 Task: Add Country Life Coenzyme B Complex Advanced to the cart.
Action: Mouse pressed left at (42, 90)
Screenshot: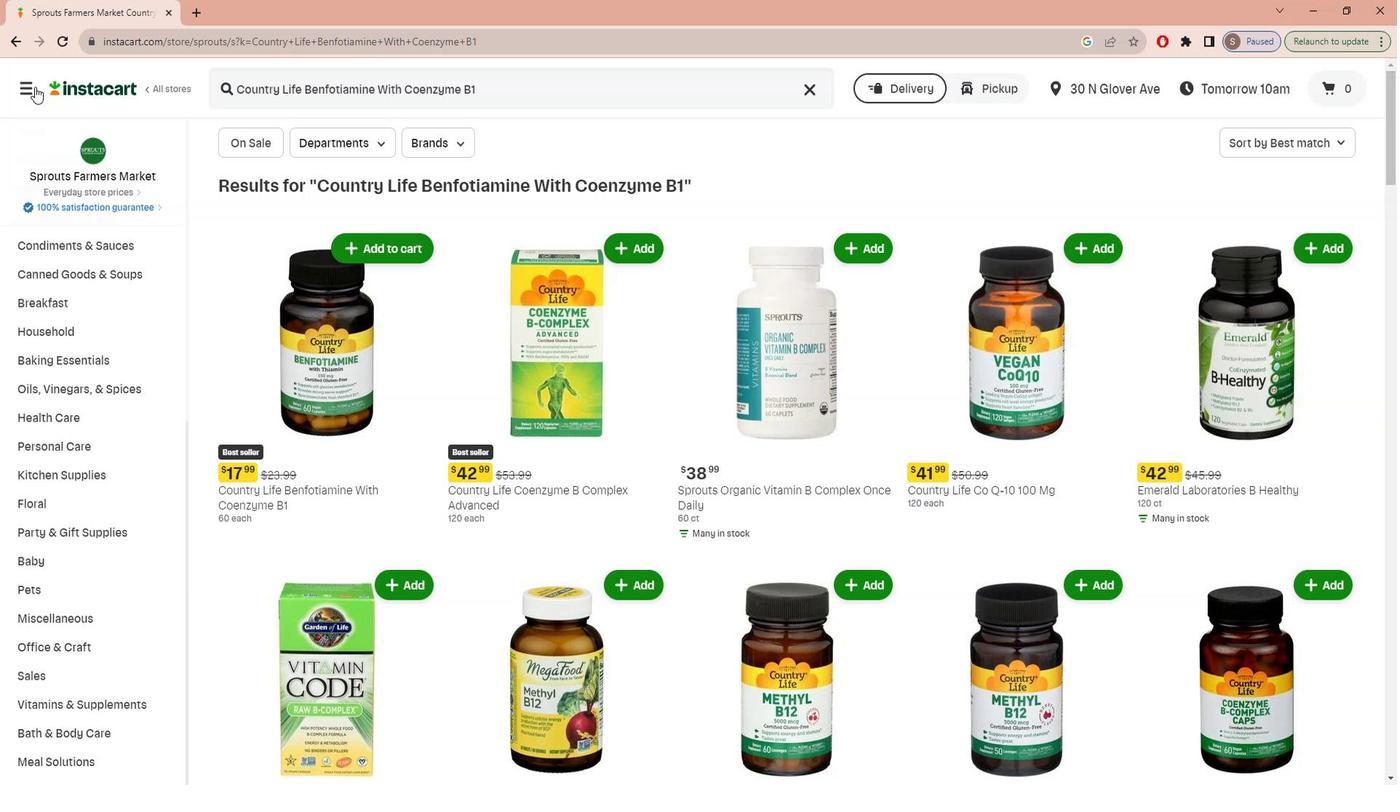 
Action: Mouse moved to (53, 181)
Screenshot: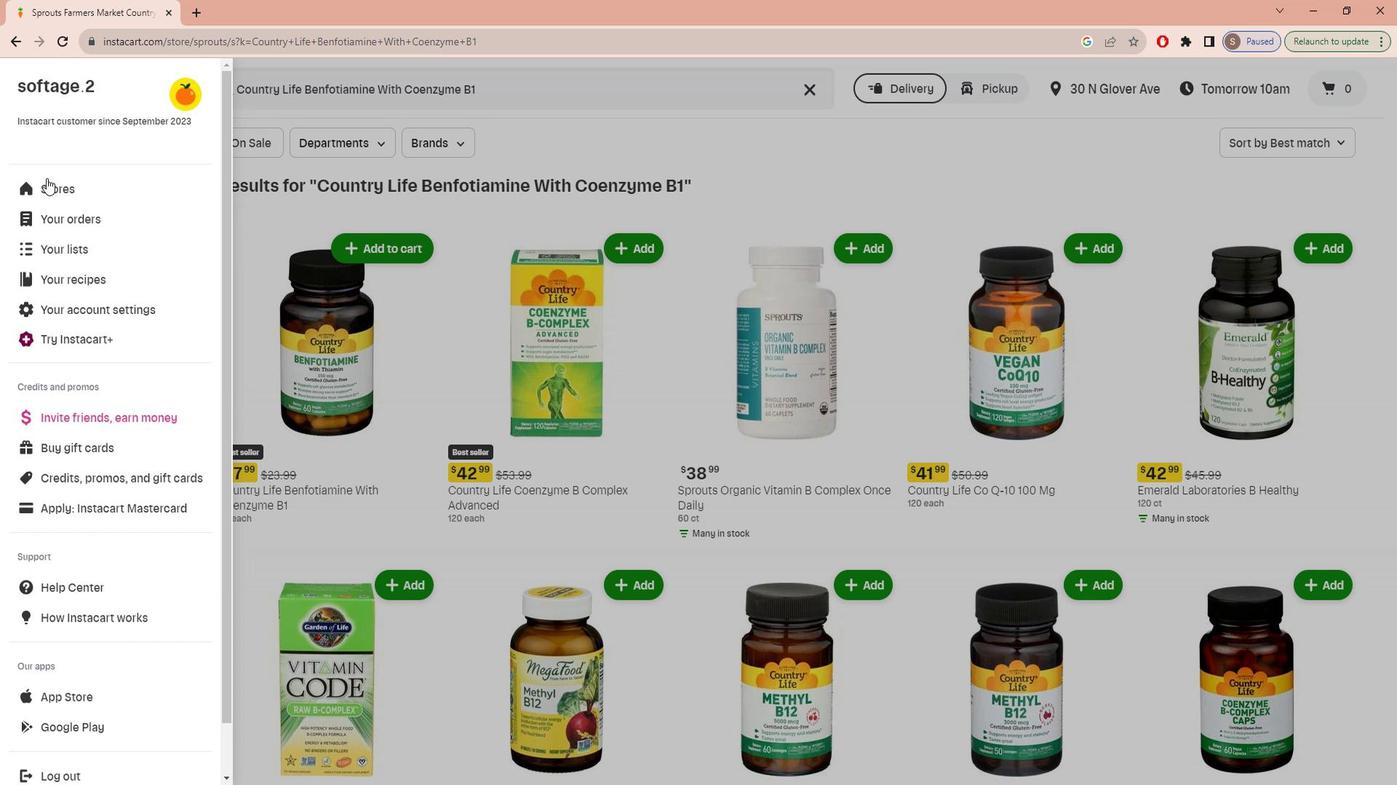 
Action: Mouse pressed left at (53, 181)
Screenshot: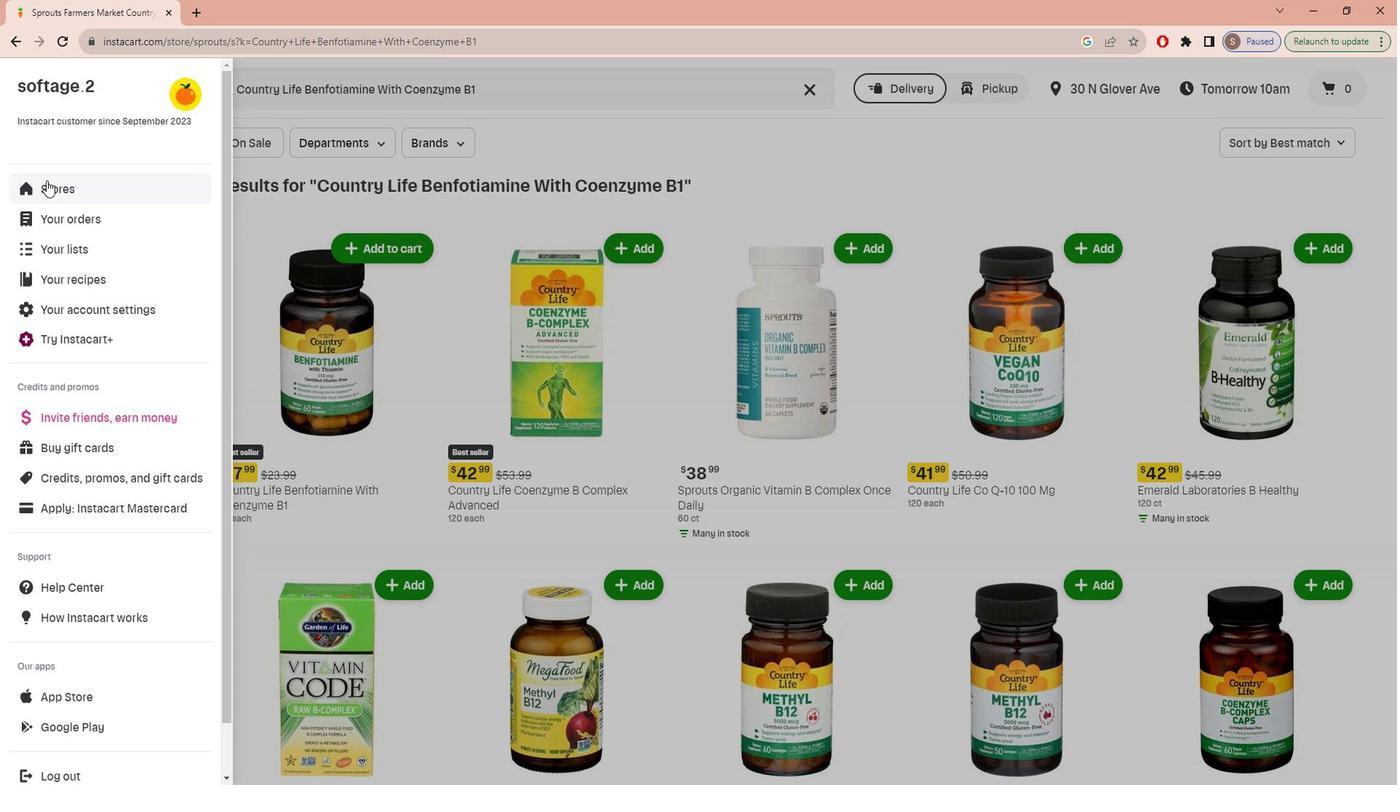 
Action: Mouse moved to (328, 156)
Screenshot: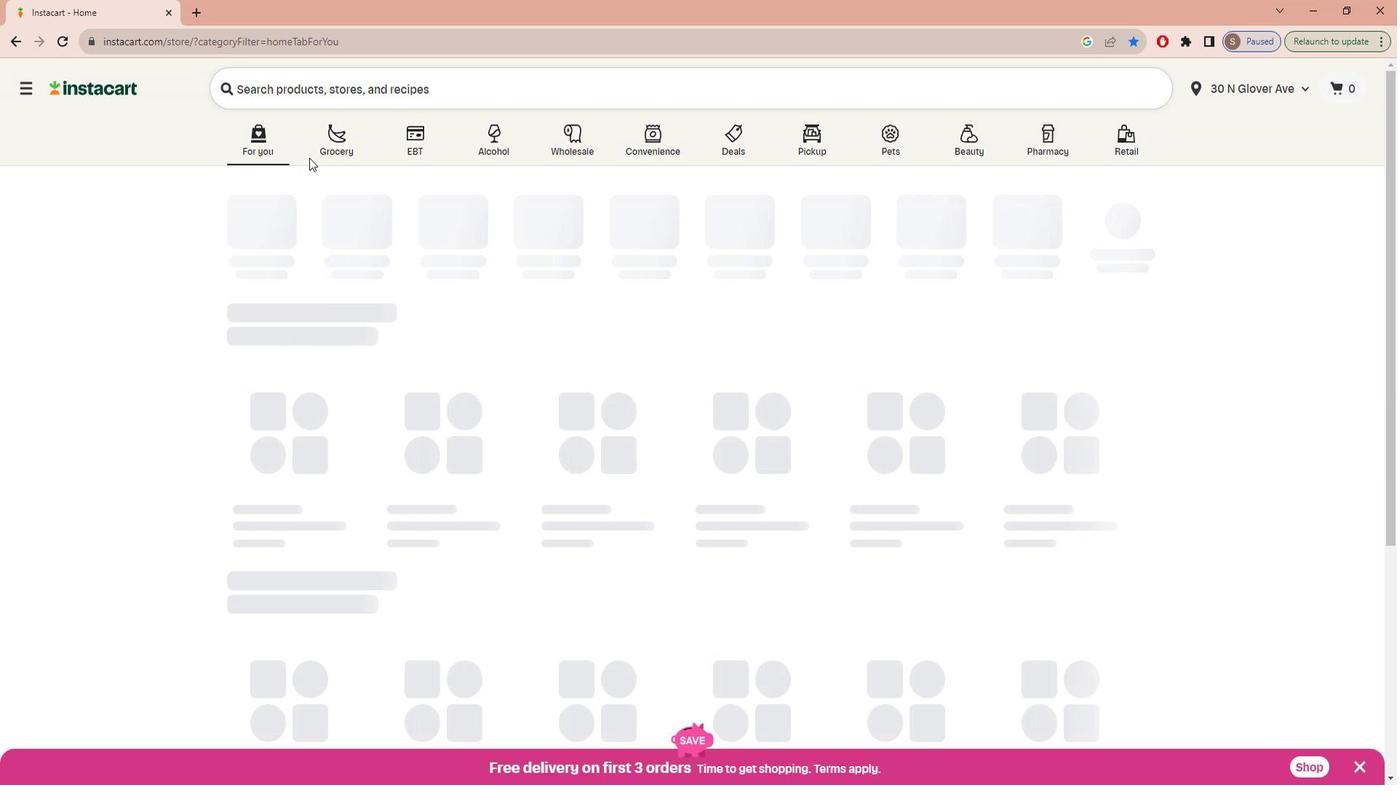 
Action: Mouse pressed left at (328, 156)
Screenshot: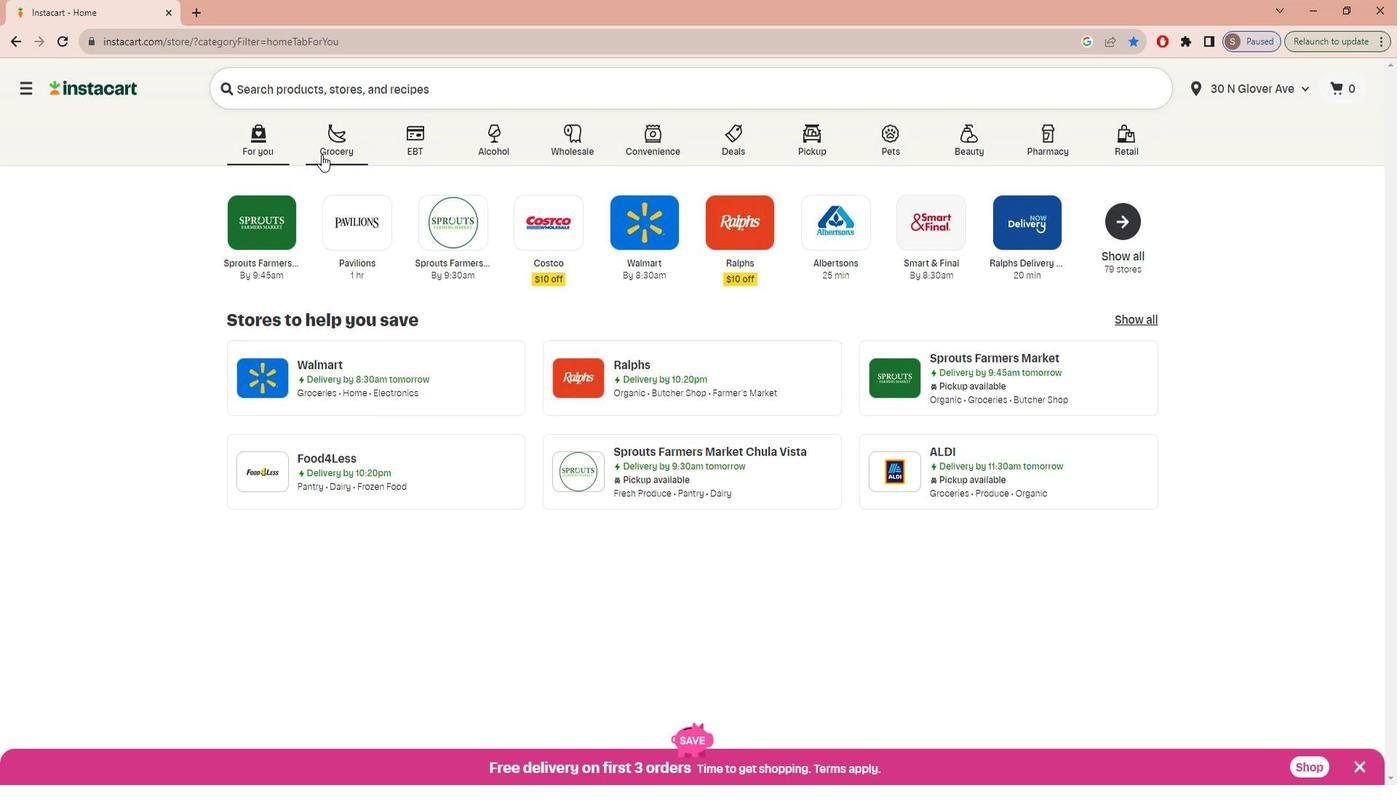 
Action: Mouse moved to (336, 417)
Screenshot: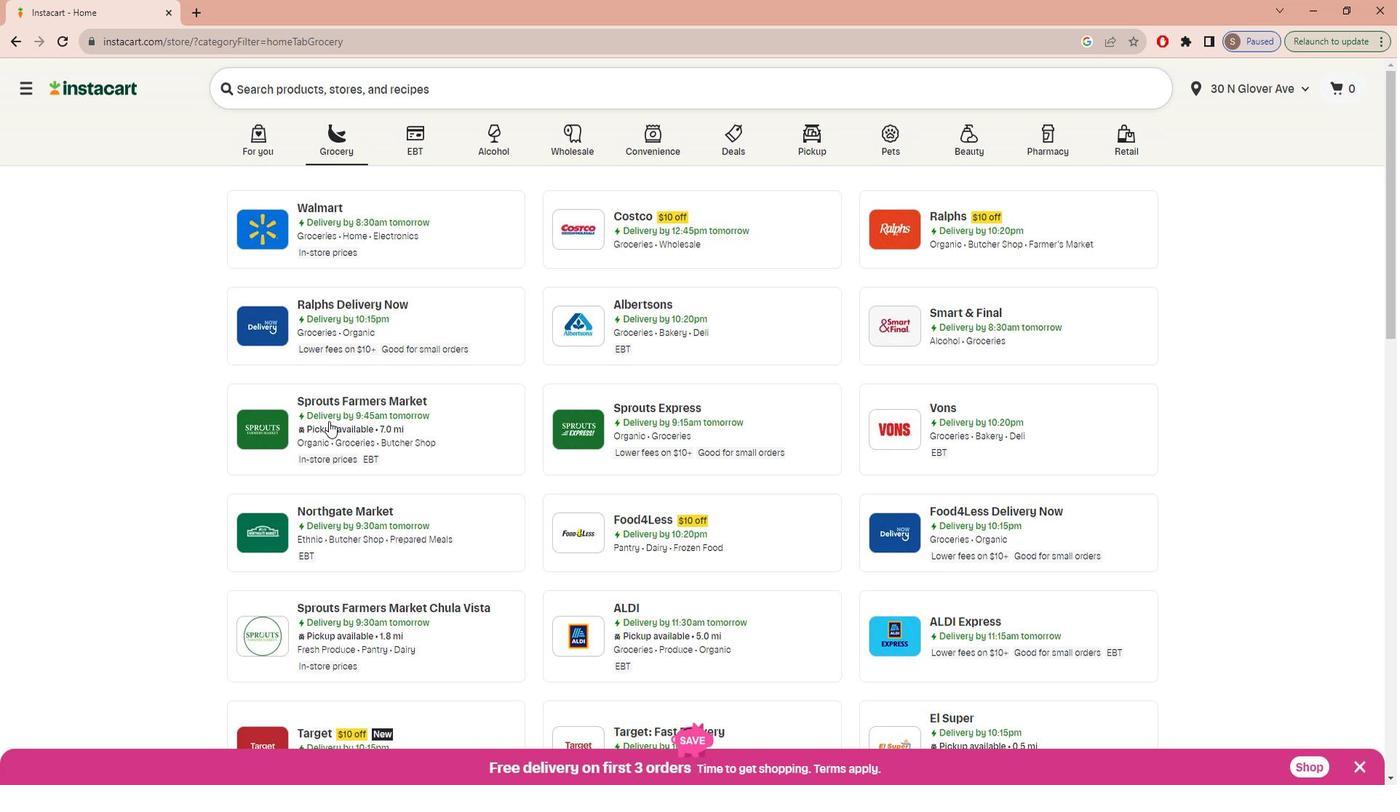 
Action: Mouse pressed left at (336, 417)
Screenshot: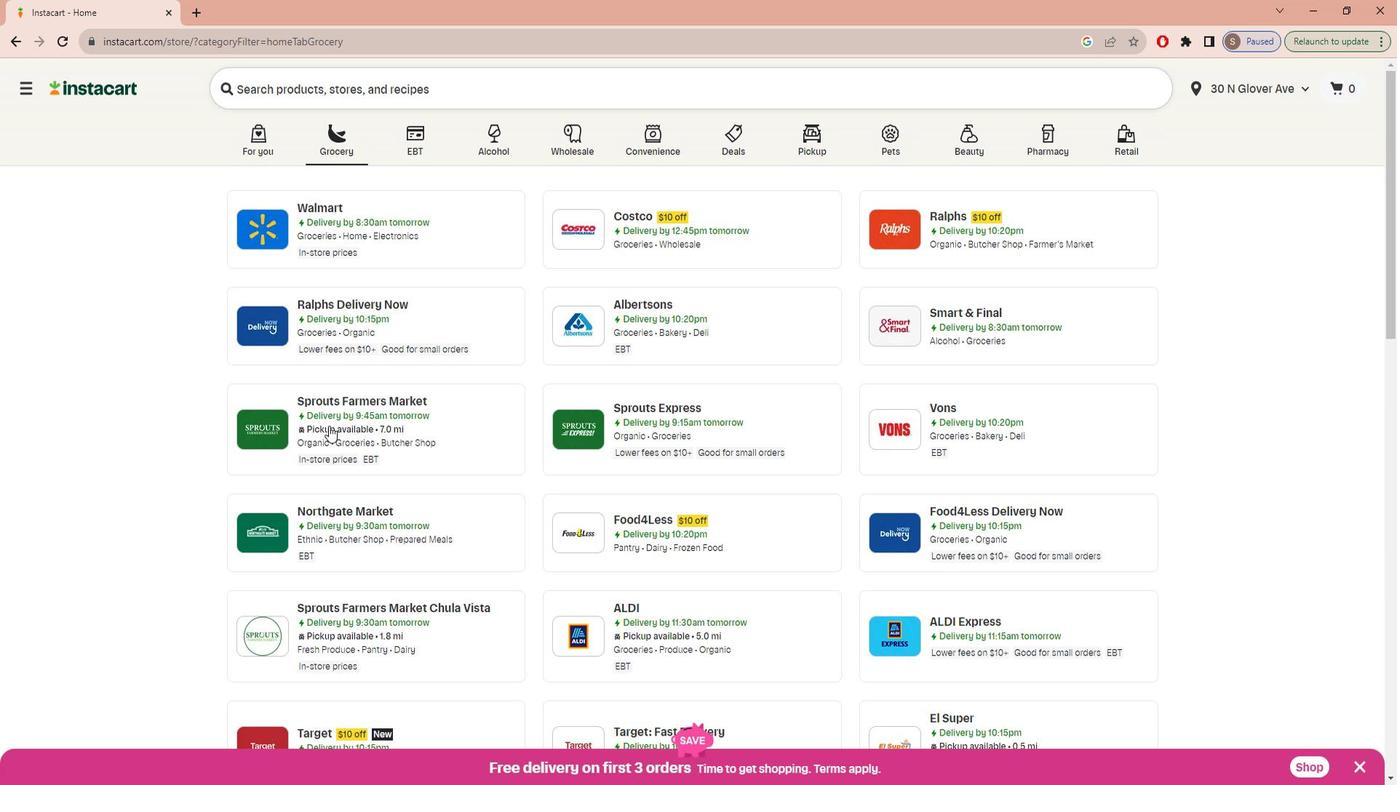 
Action: Mouse moved to (126, 534)
Screenshot: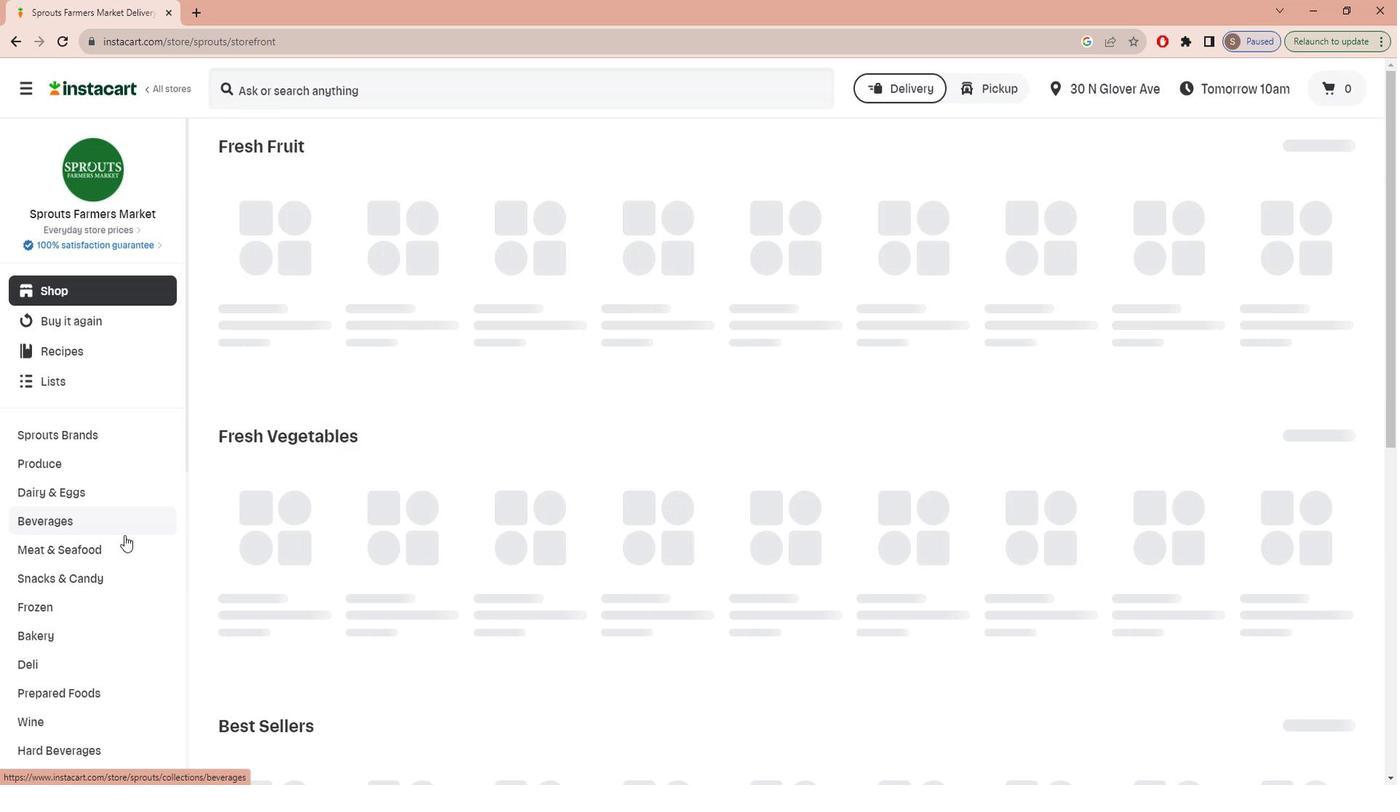 
Action: Mouse scrolled (126, 533) with delta (0, 0)
Screenshot: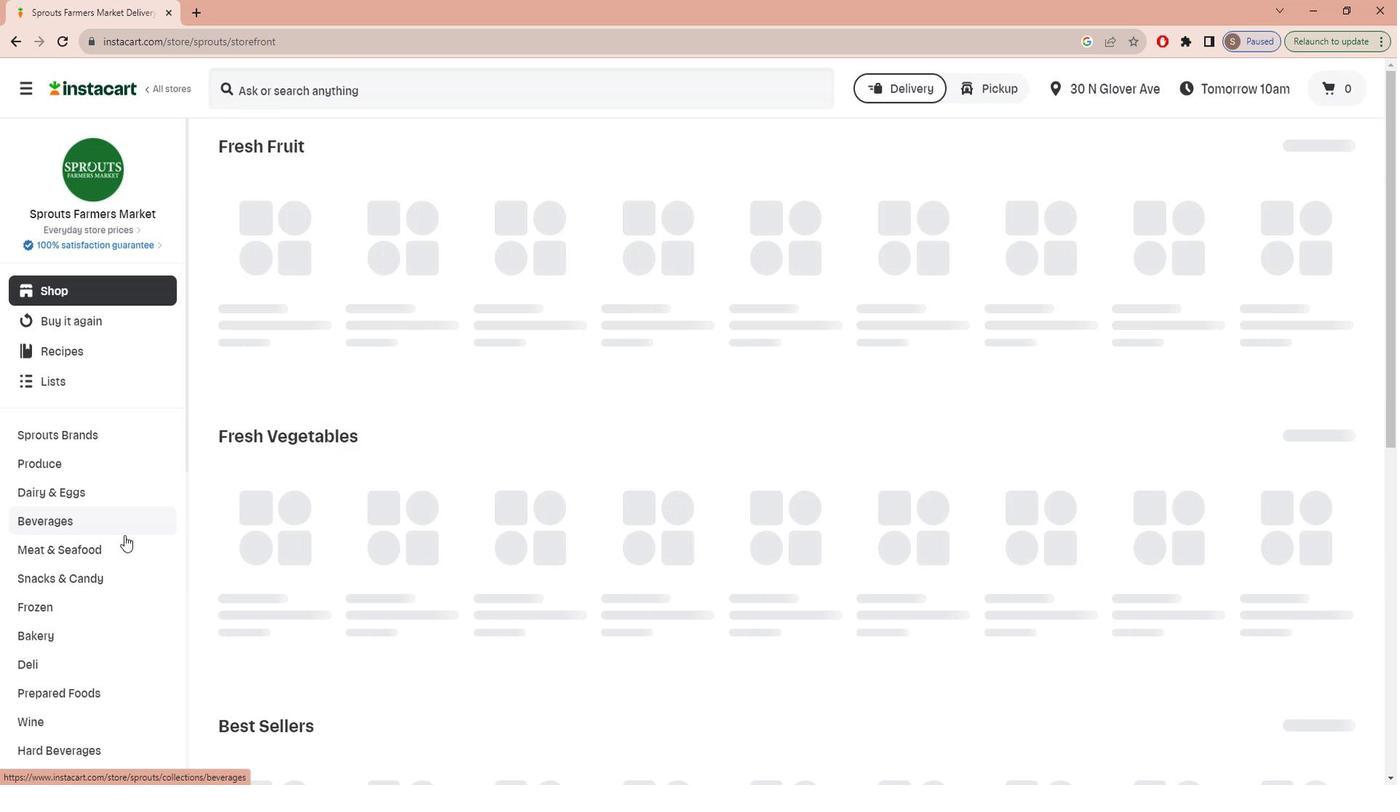 
Action: Mouse moved to (125, 537)
Screenshot: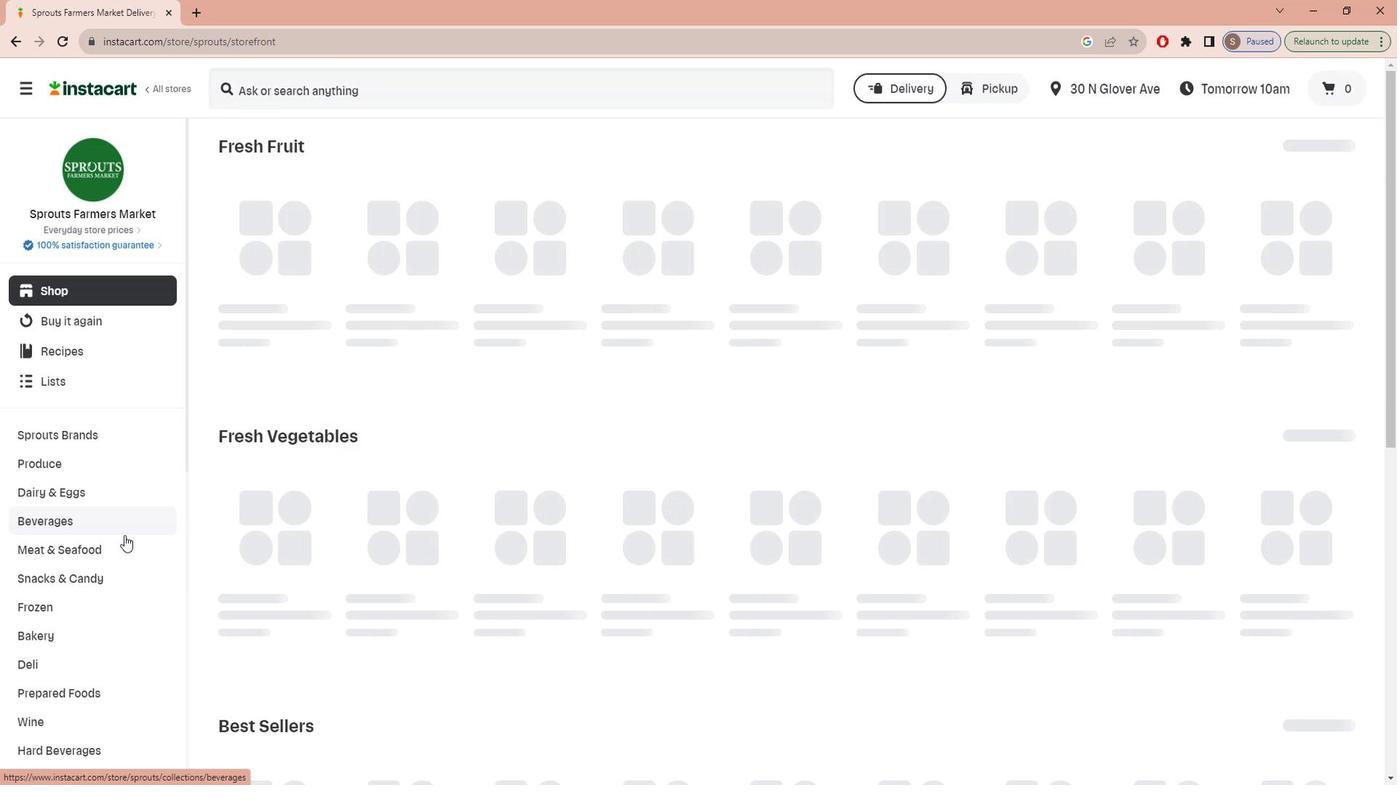 
Action: Mouse scrolled (125, 536) with delta (0, 0)
Screenshot: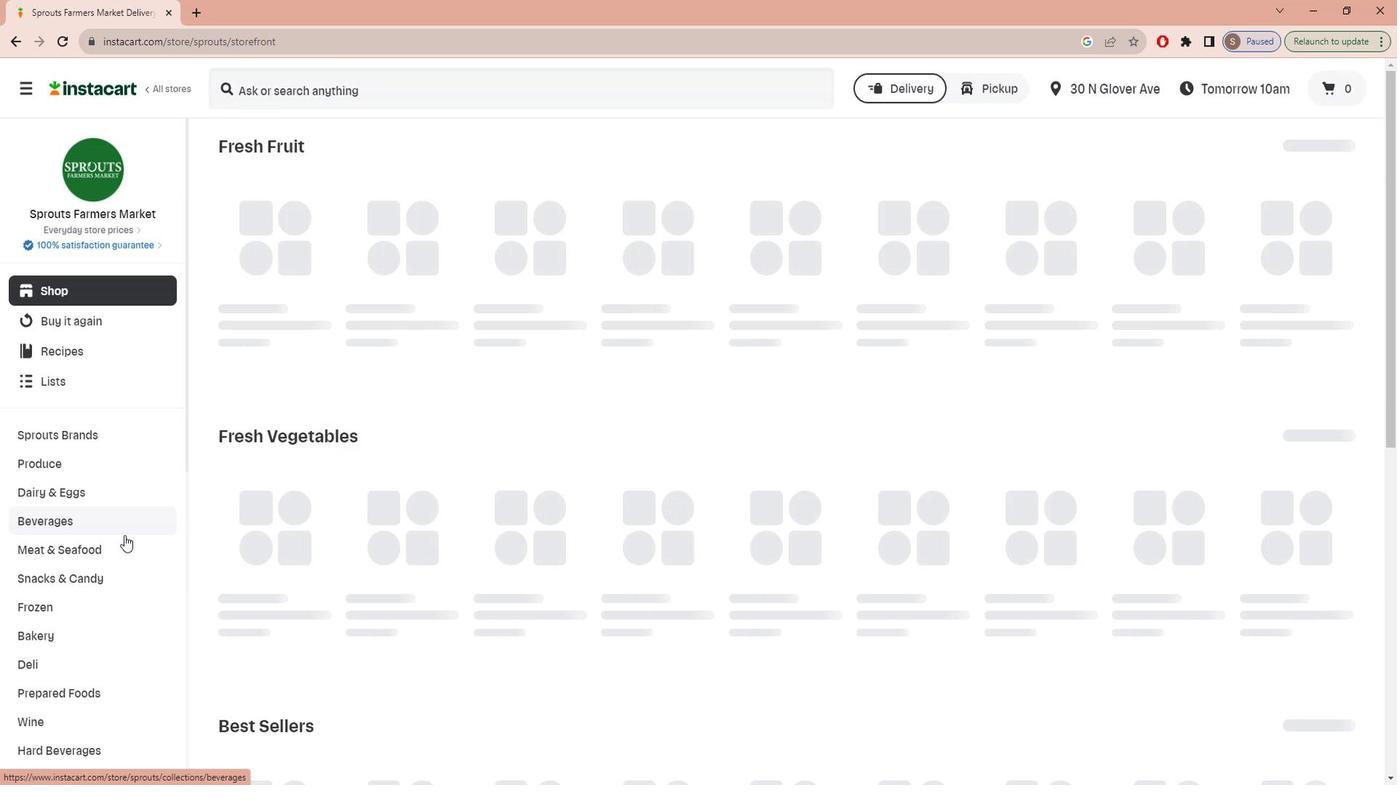 
Action: Mouse moved to (123, 538)
Screenshot: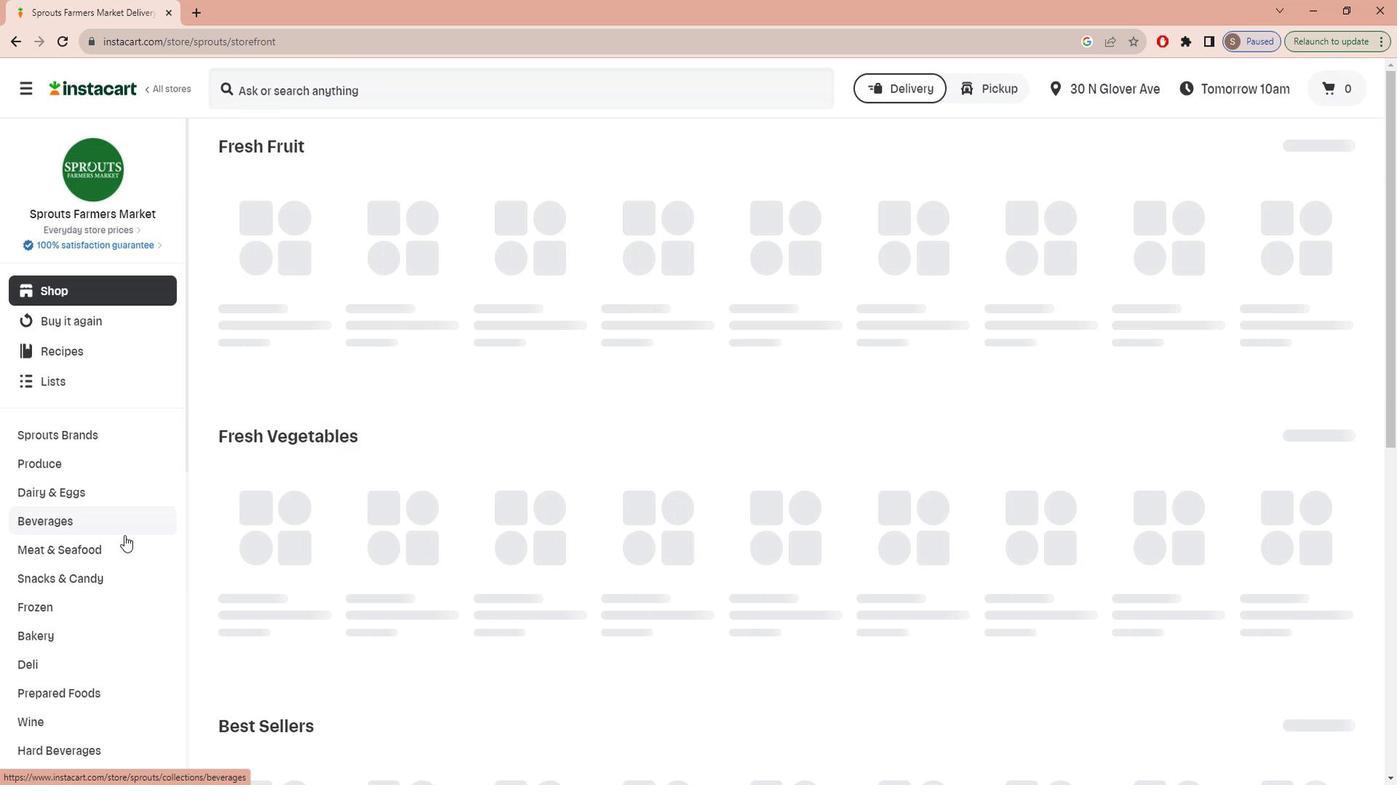 
Action: Mouse scrolled (123, 537) with delta (0, 0)
Screenshot: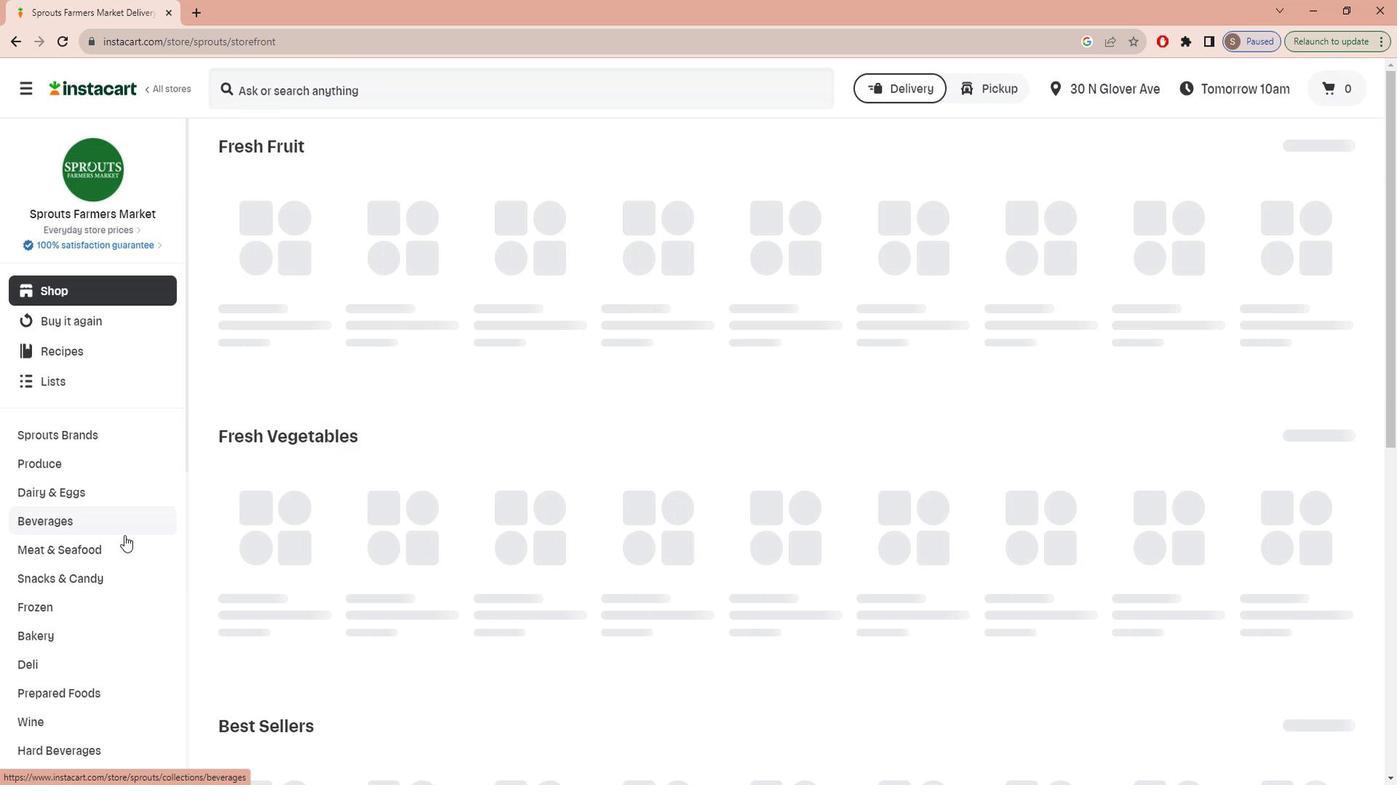 
Action: Mouse moved to (122, 539)
Screenshot: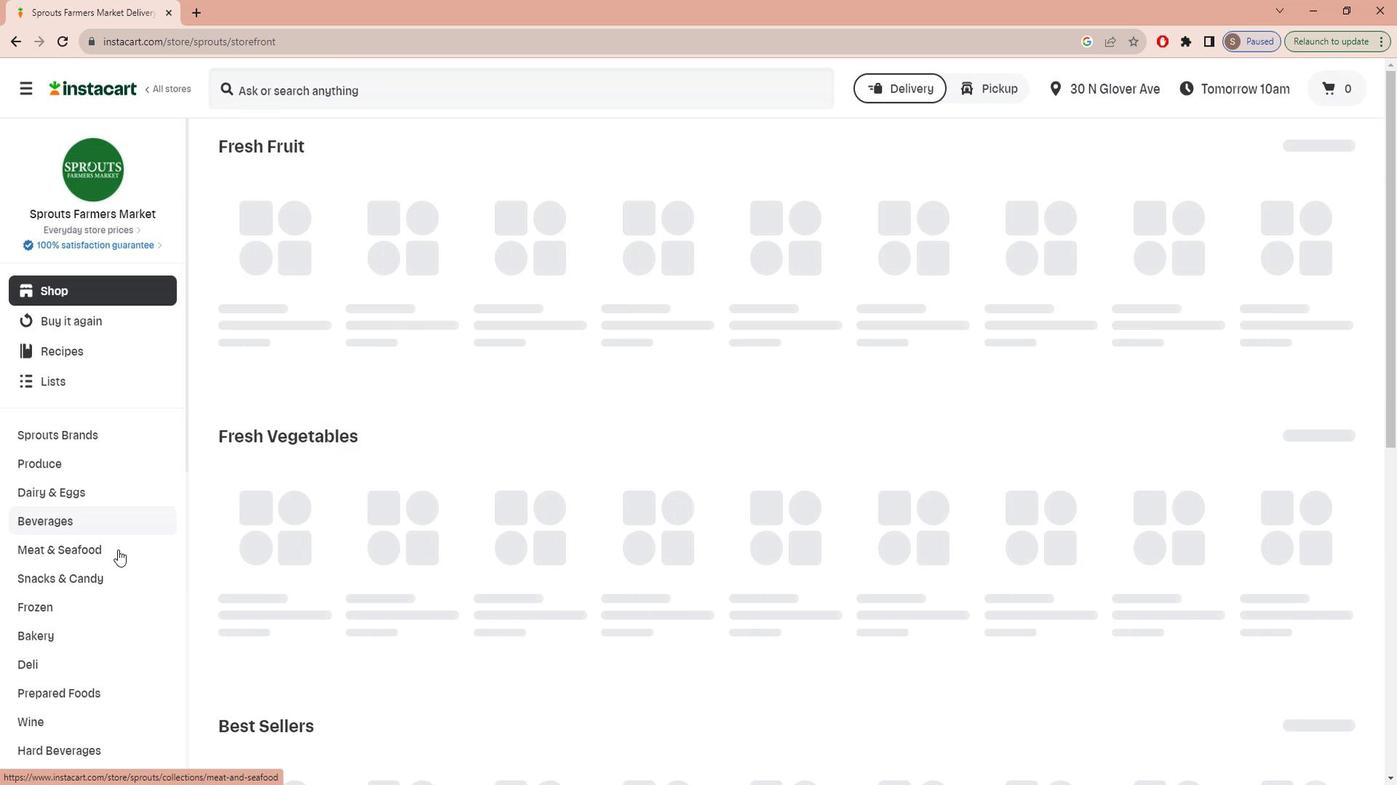 
Action: Mouse scrolled (122, 539) with delta (0, 0)
Screenshot: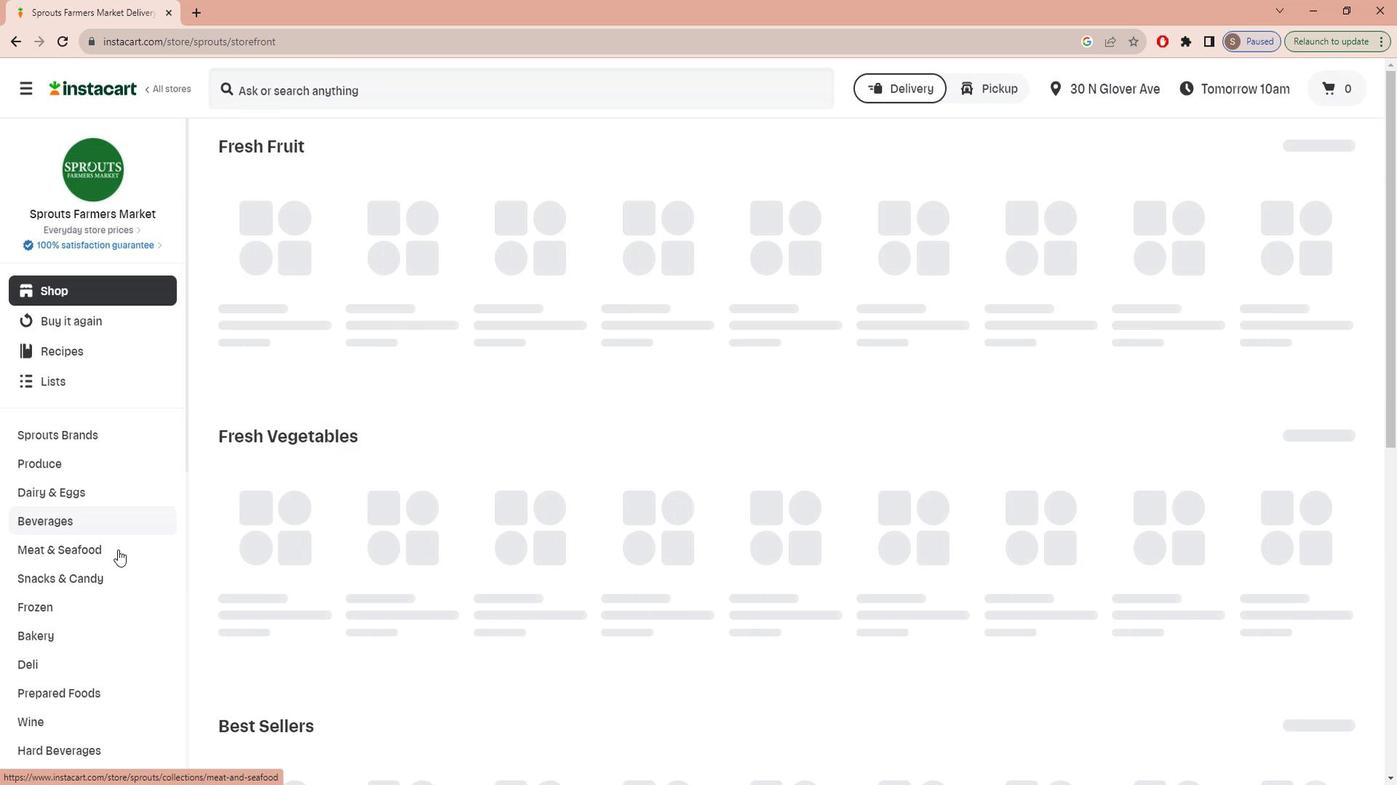 
Action: Mouse scrolled (122, 539) with delta (0, 0)
Screenshot: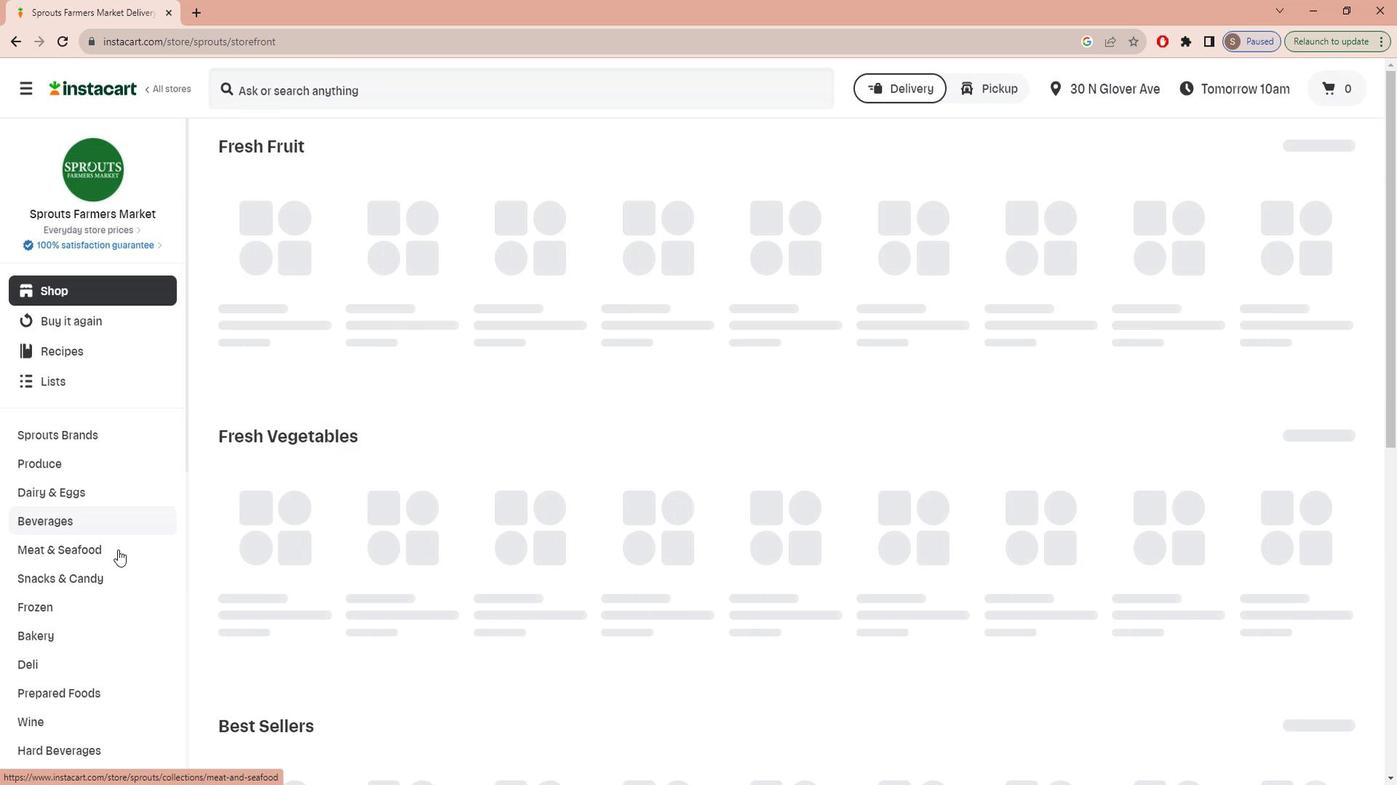
Action: Mouse scrolled (122, 539) with delta (0, 0)
Screenshot: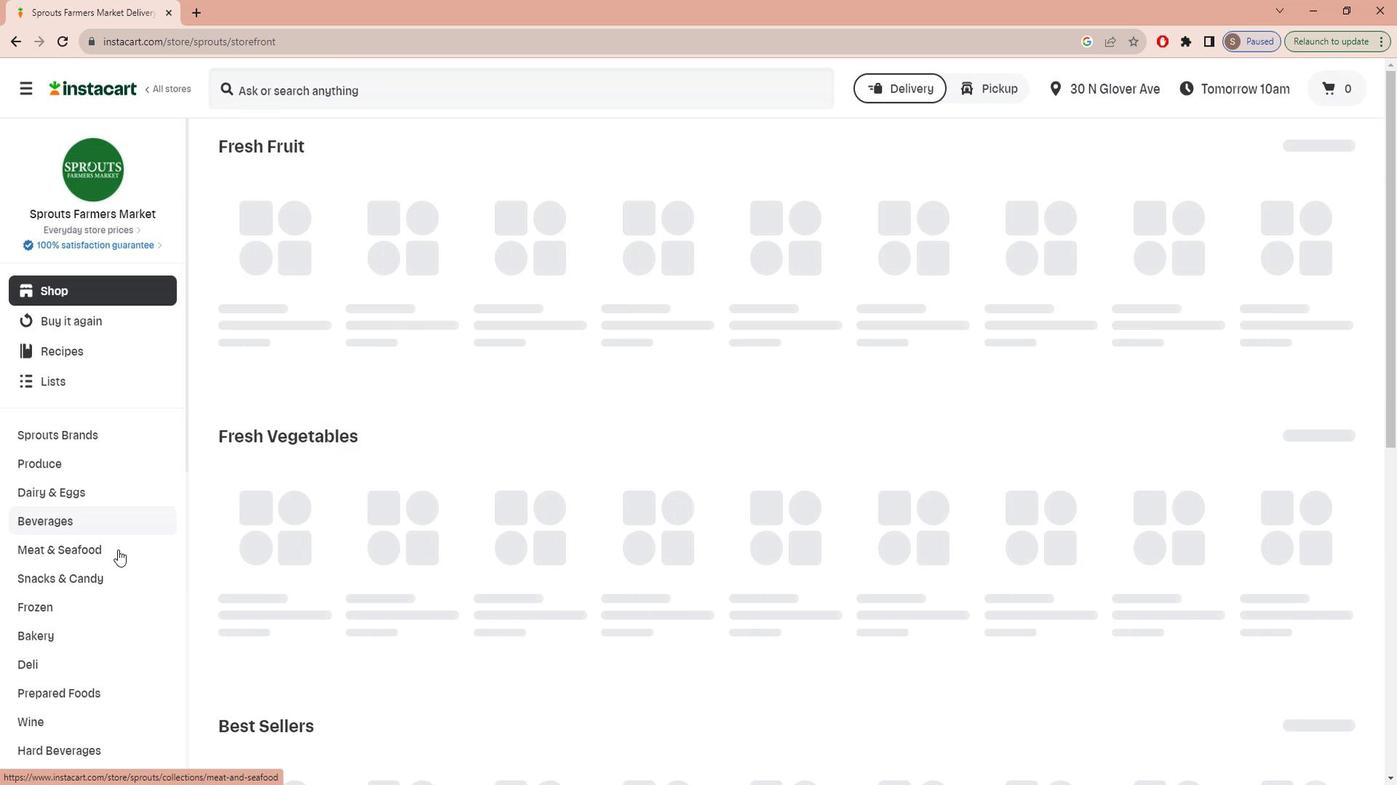 
Action: Mouse scrolled (122, 539) with delta (0, 0)
Screenshot: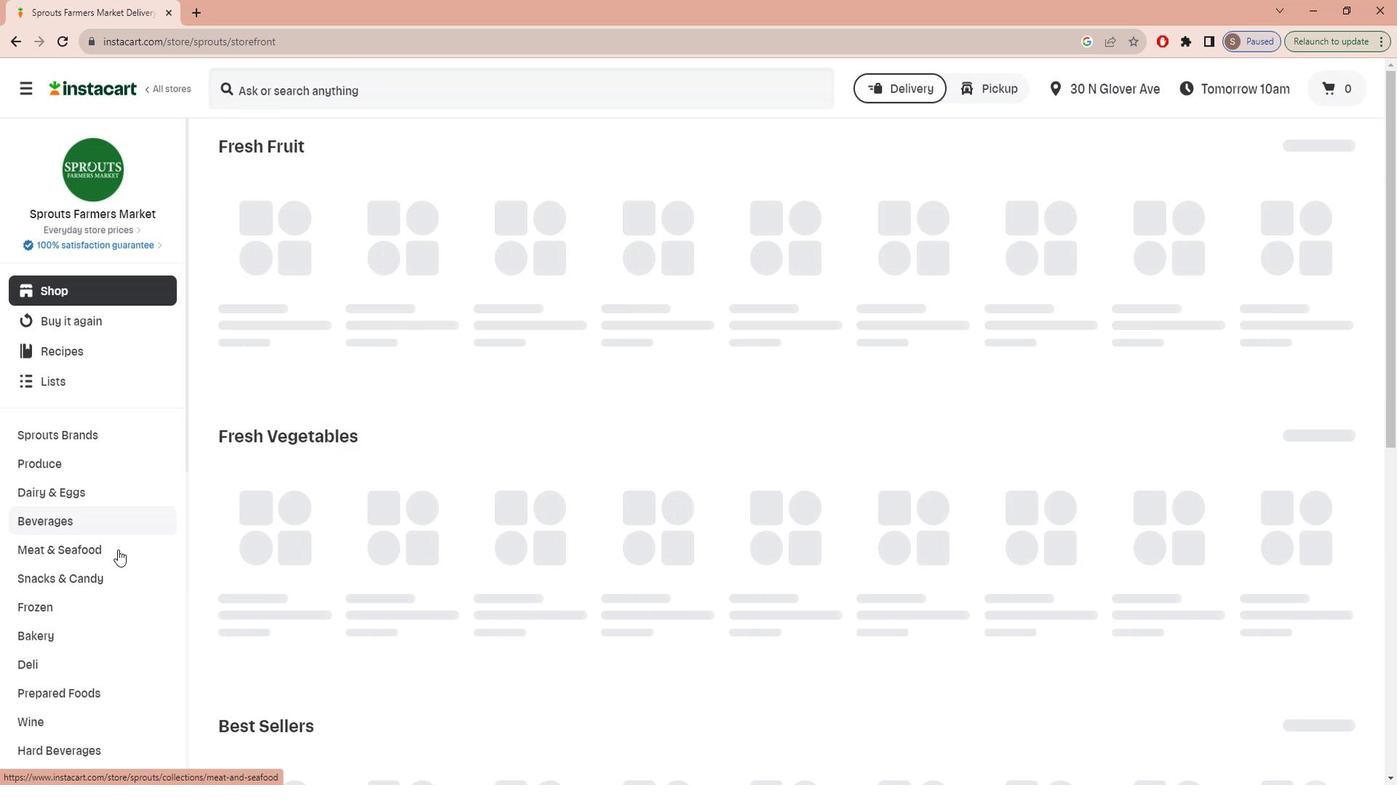 
Action: Mouse scrolled (122, 539) with delta (0, 0)
Screenshot: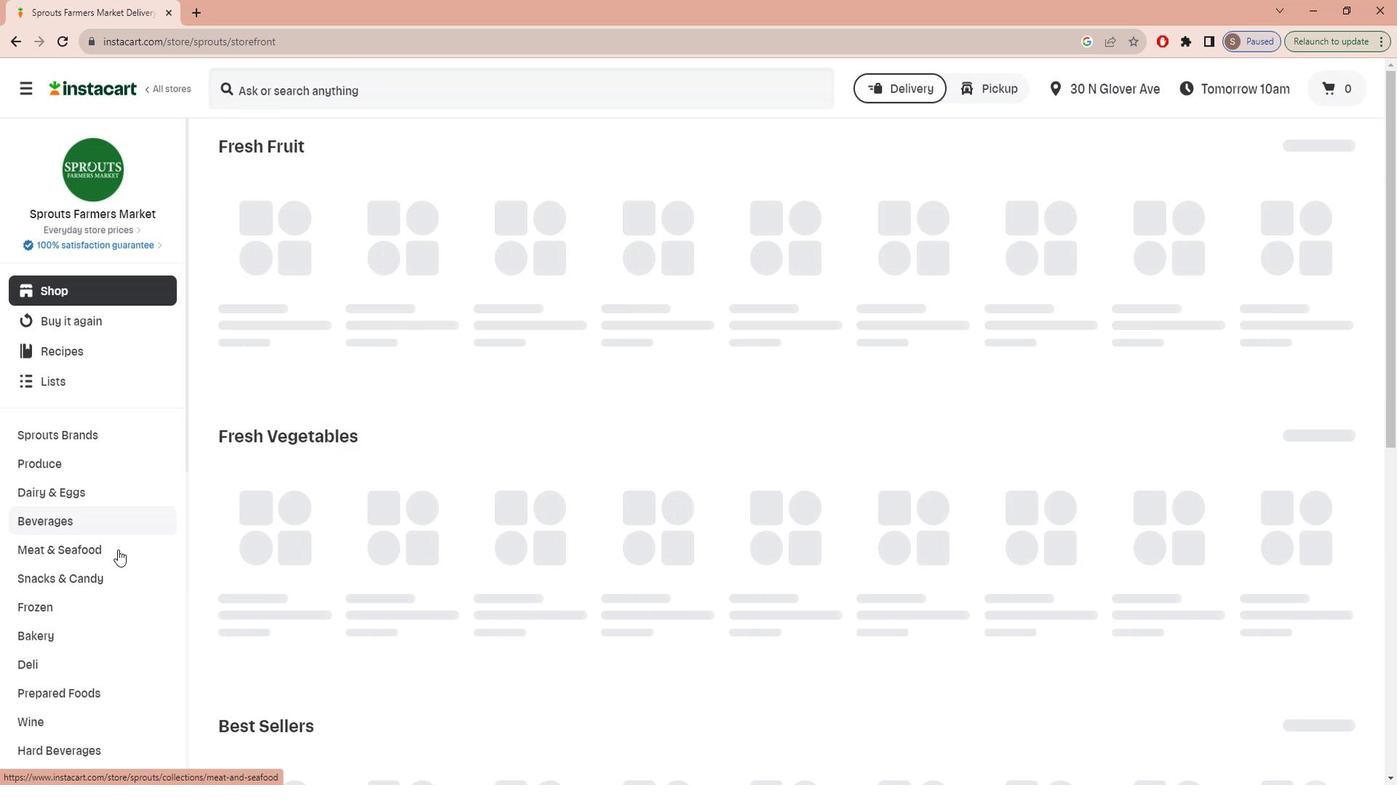 
Action: Mouse moved to (104, 683)
Screenshot: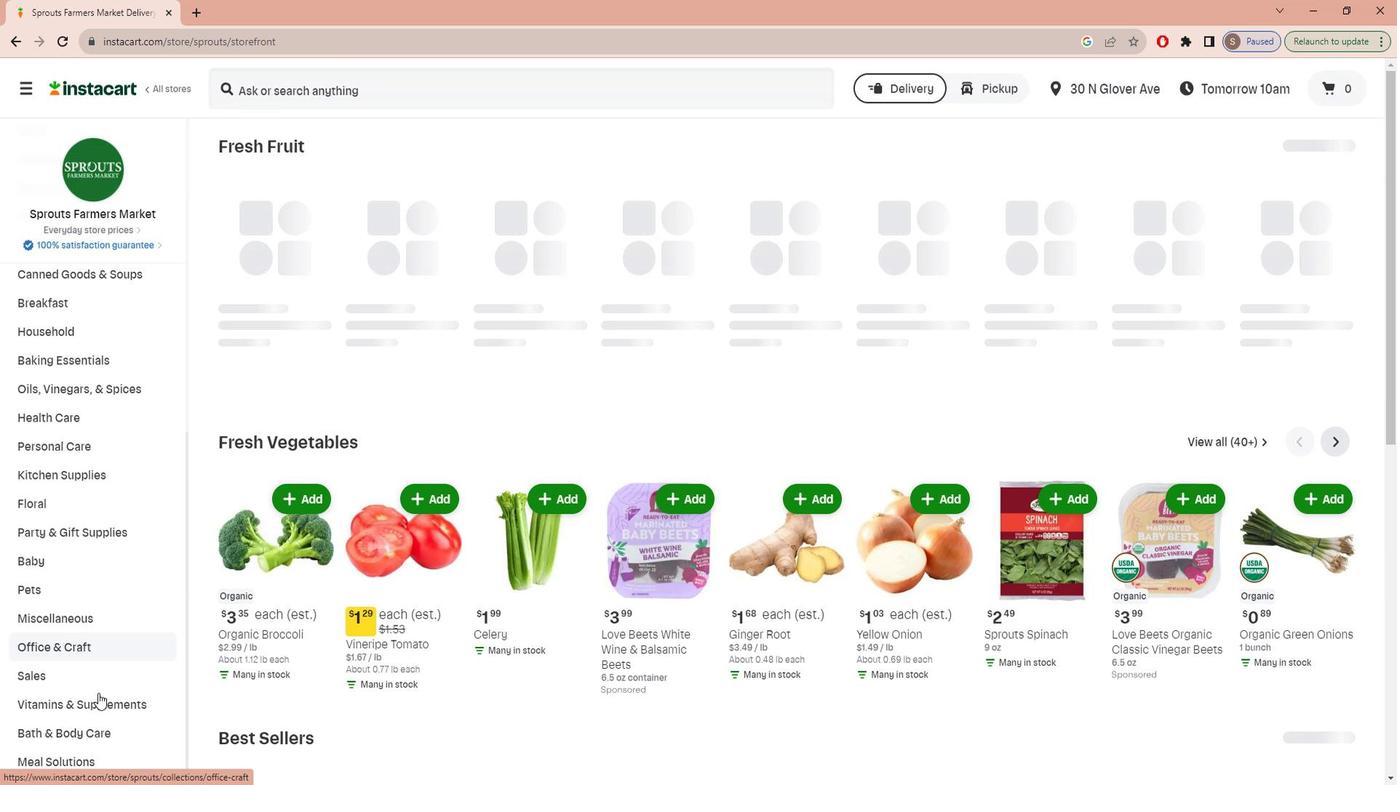 
Action: Mouse pressed left at (104, 683)
Screenshot: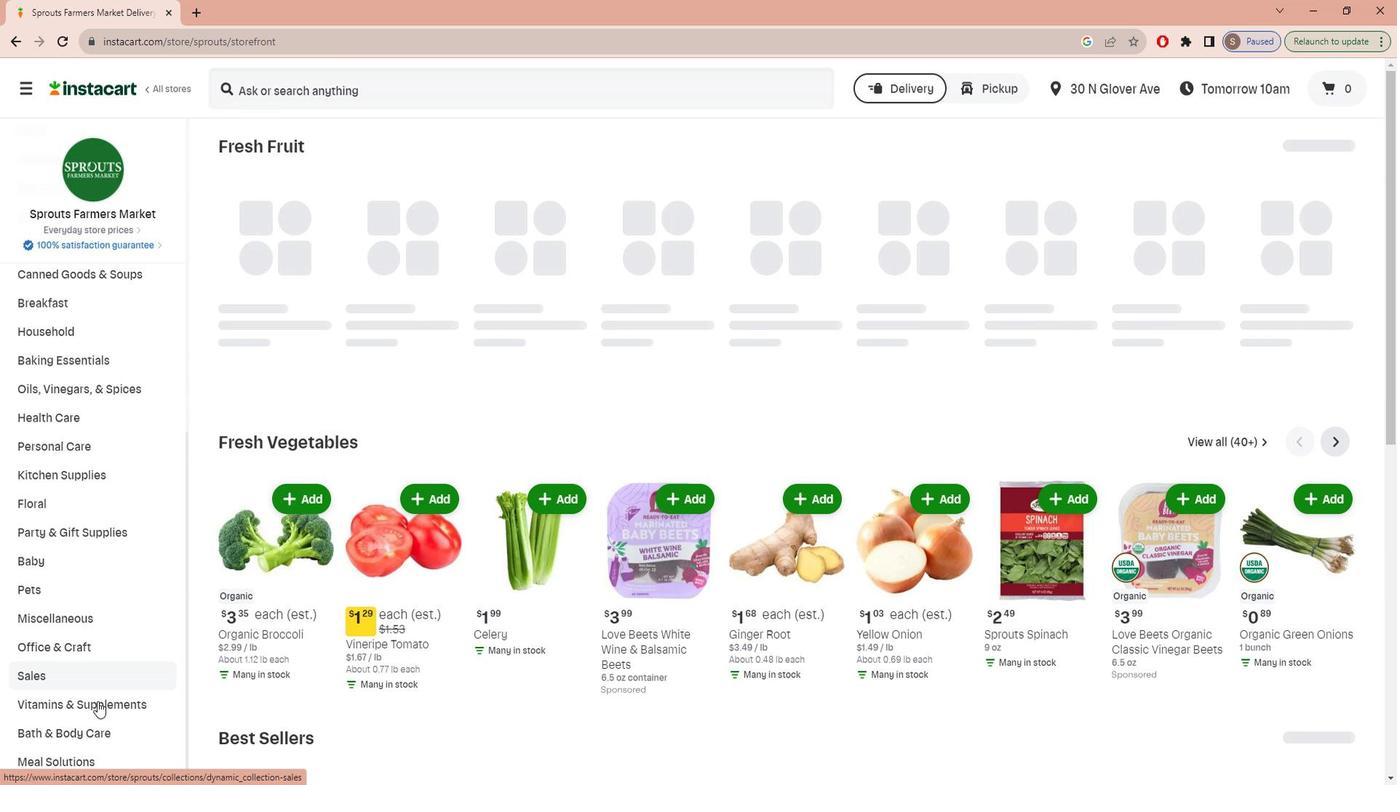 
Action: Mouse moved to (1352, 184)
Screenshot: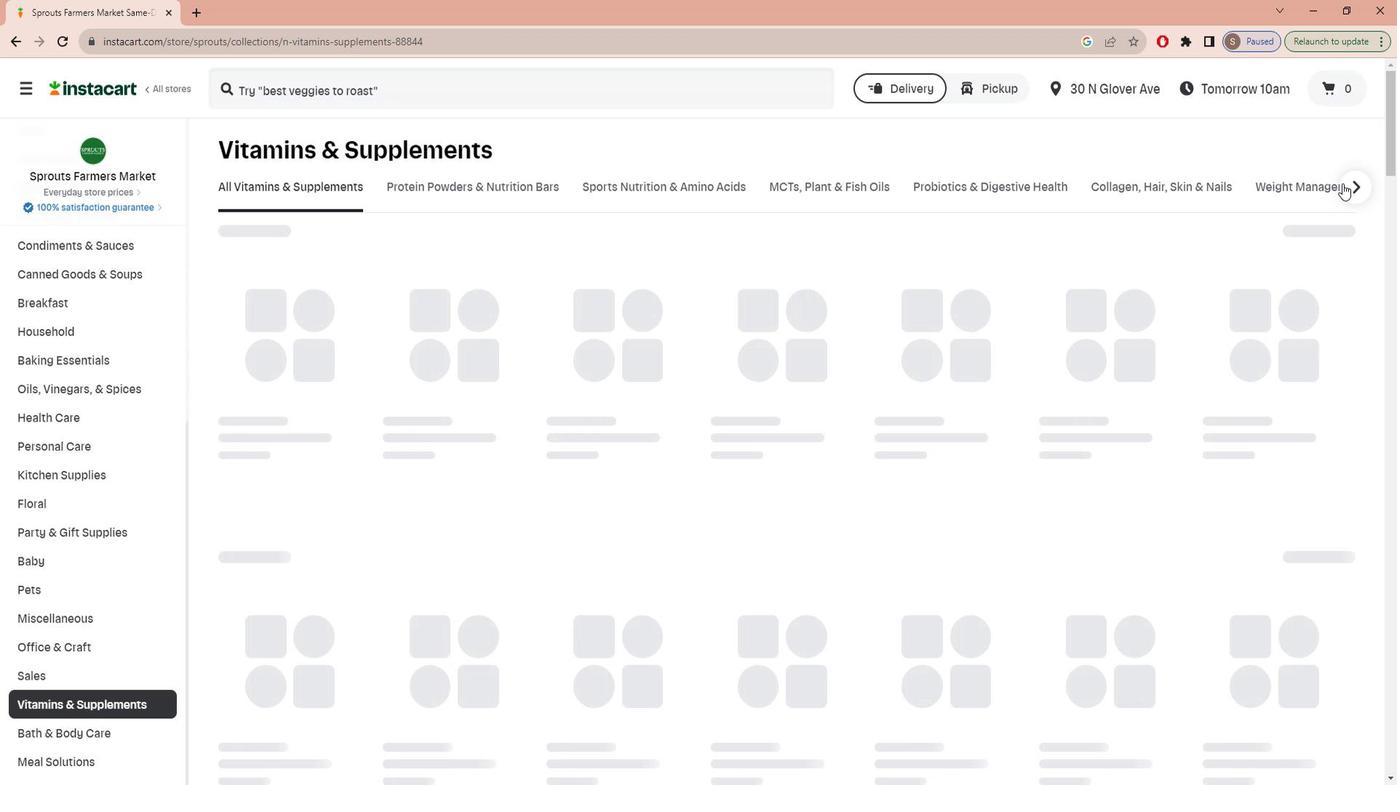 
Action: Mouse pressed left at (1352, 184)
Screenshot: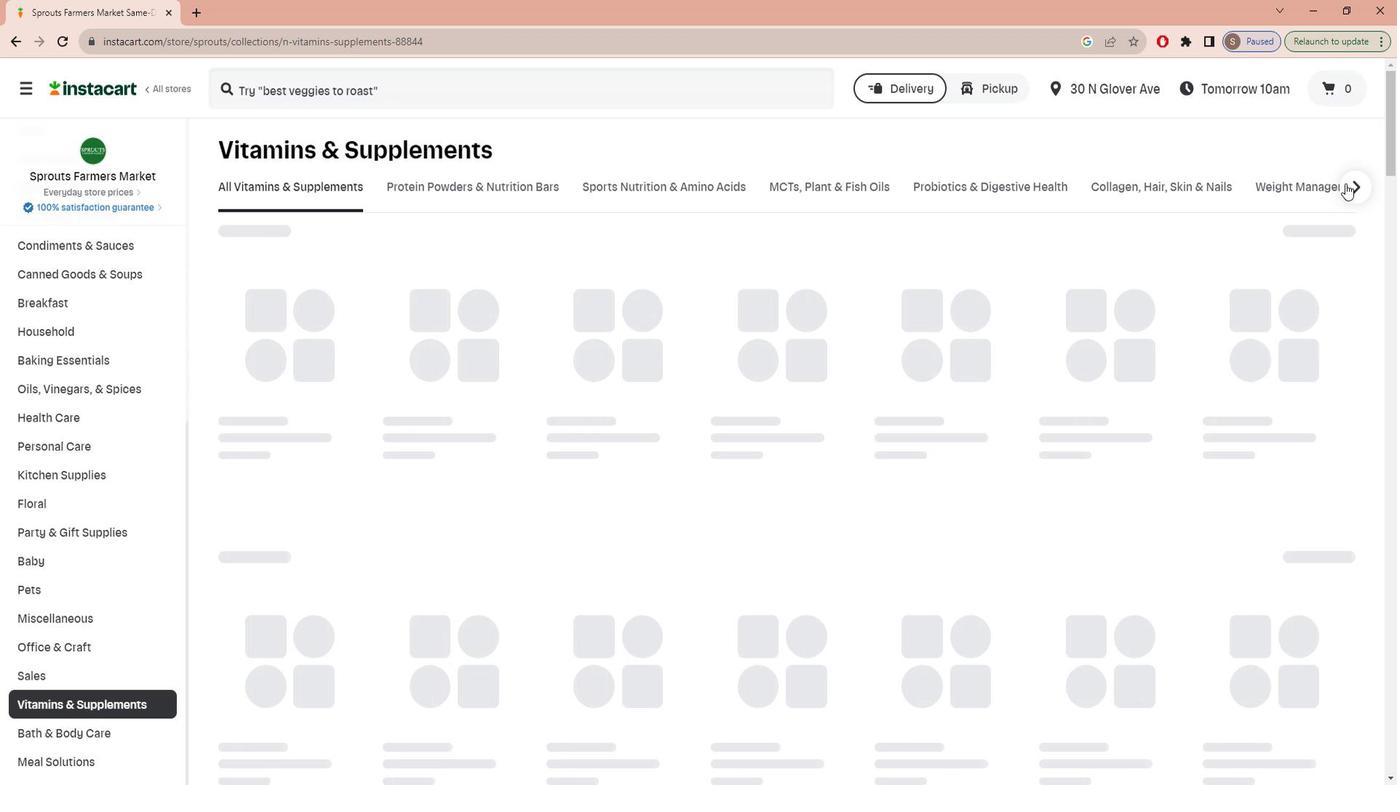 
Action: Mouse moved to (988, 184)
Screenshot: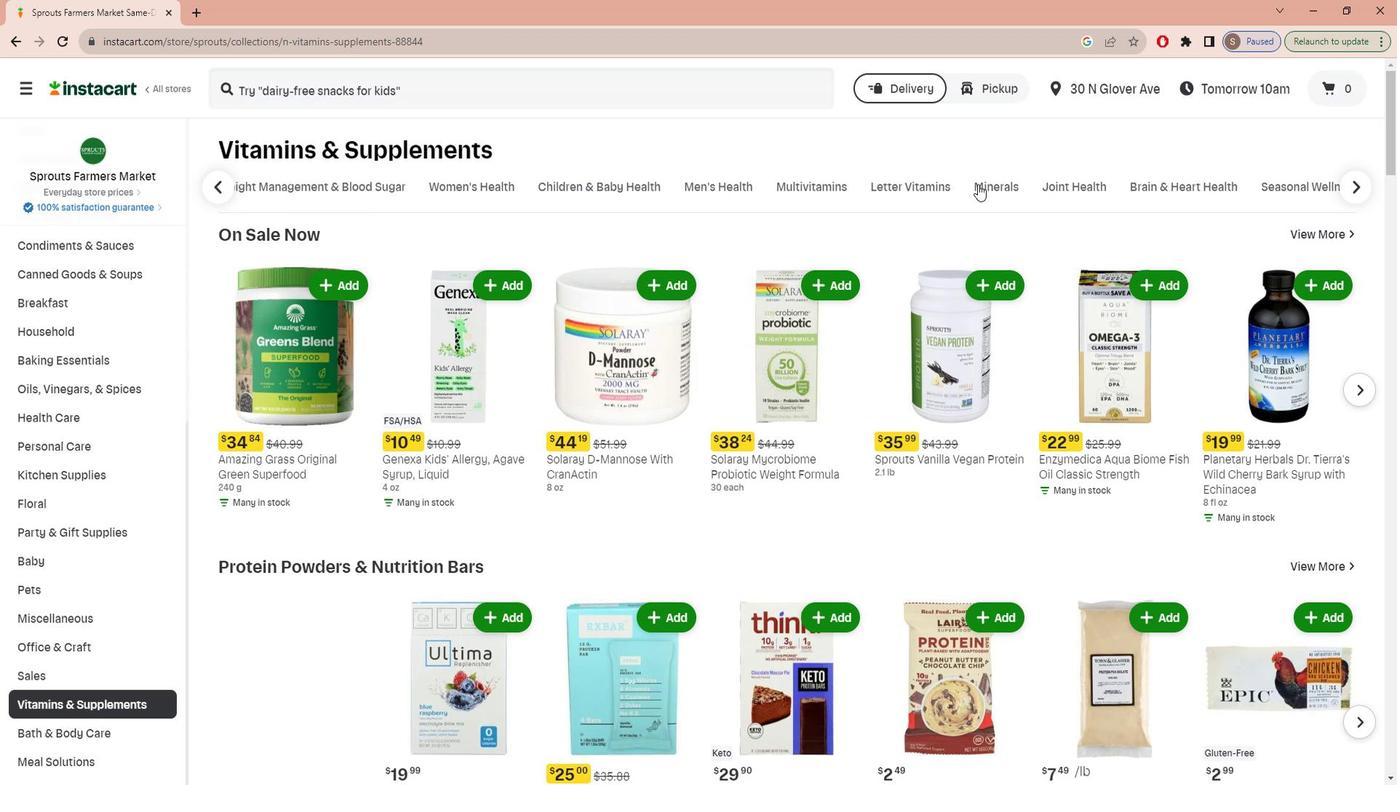 
Action: Mouse pressed left at (988, 184)
Screenshot: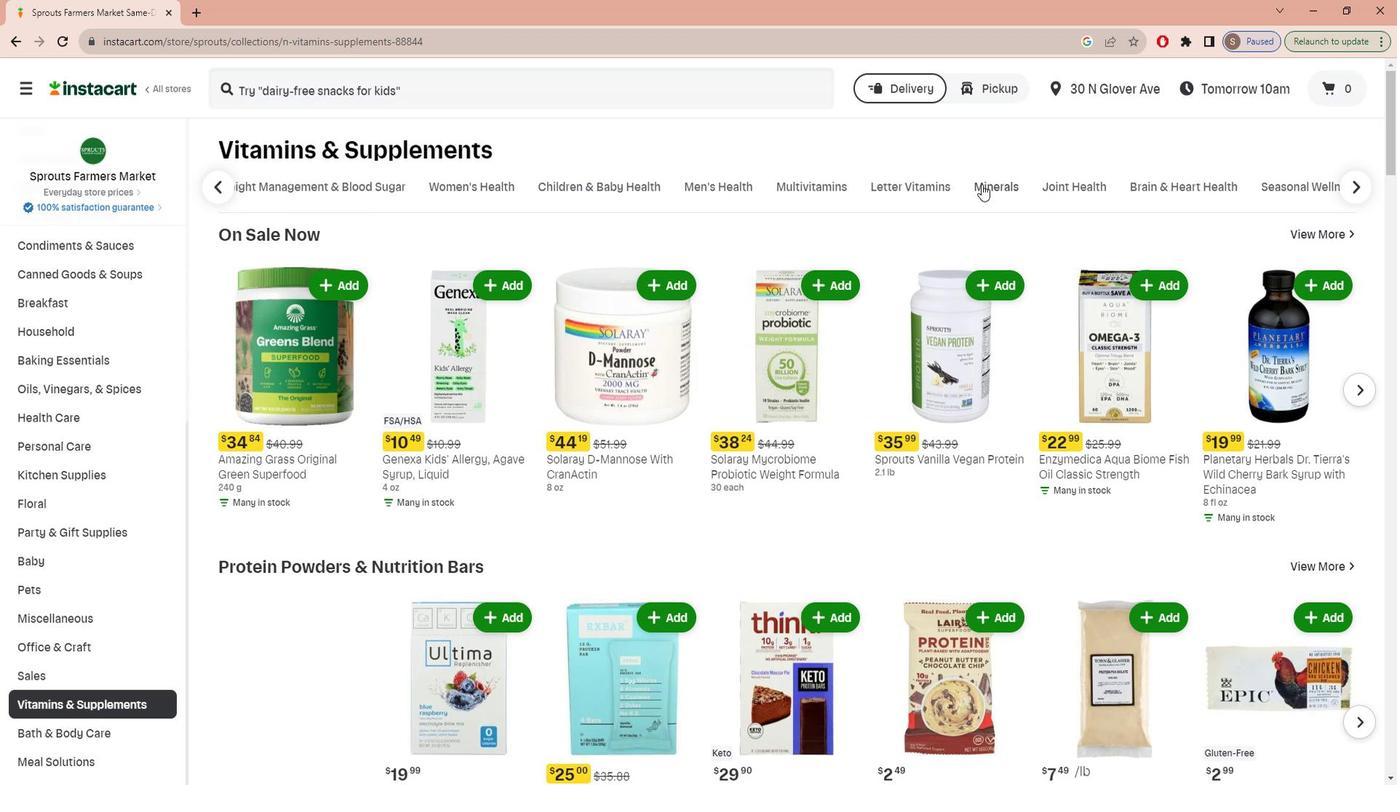 
Action: Mouse moved to (411, 90)
Screenshot: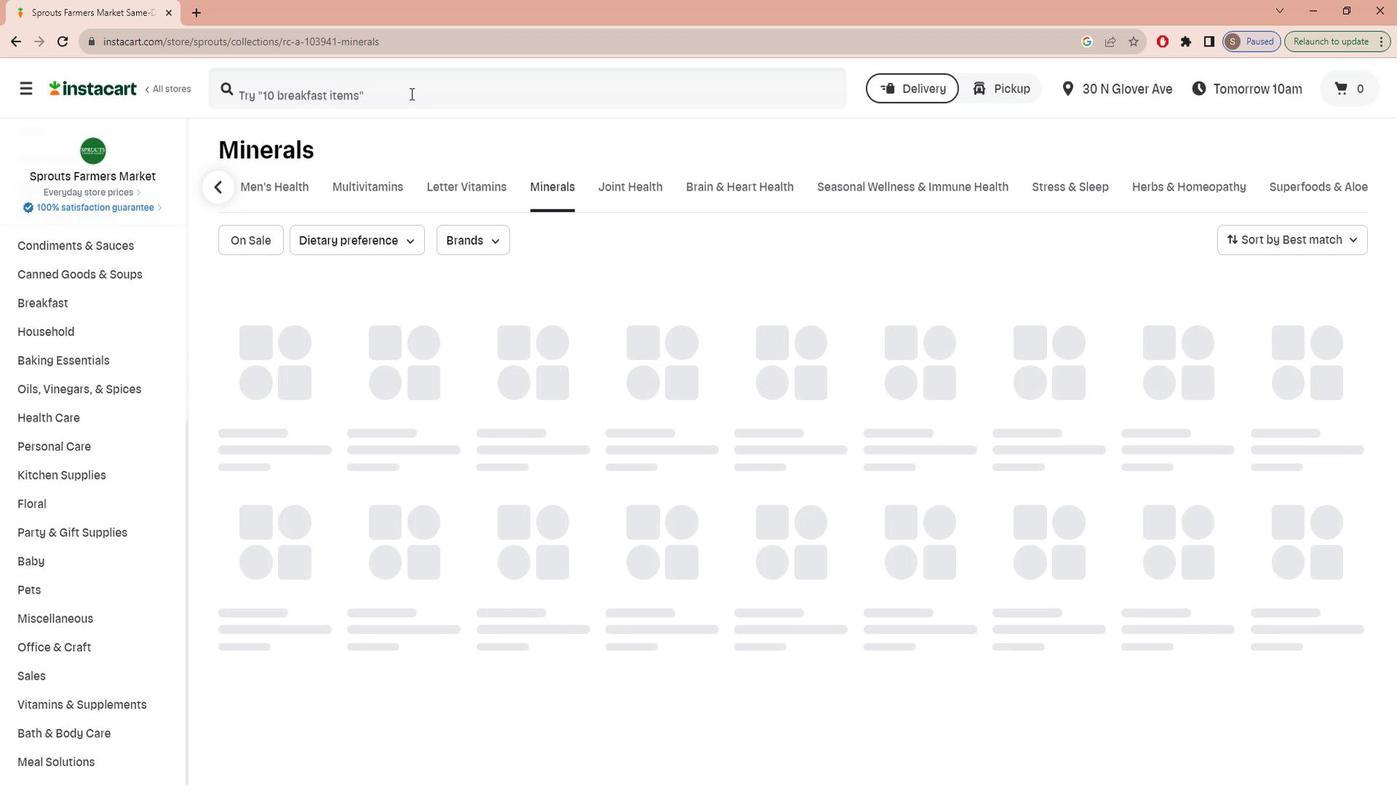 
Action: Mouse pressed left at (411, 90)
Screenshot: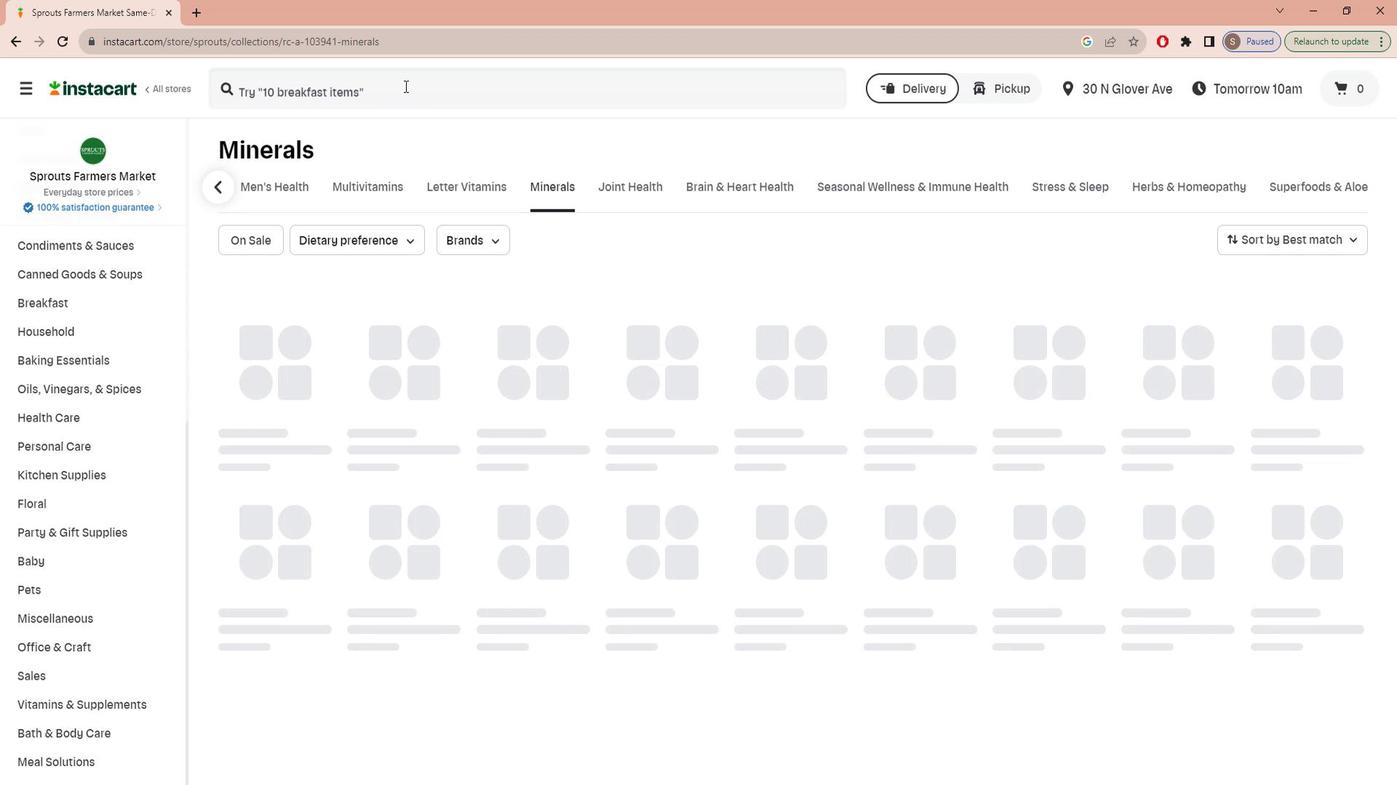 
Action: Key pressed c<Key.caps_lock>OUNTRY<Key.space><Key.caps_lock>l<Key.caps_lock>IFE<Key.space><Key.caps_lock>c<Key.caps_lock>OENZYME<Key.space><Key.caps_lock>b<Key.space>c<Key.caps_lock>OMPLEX<Key.space><Key.caps_lock>a<Key.caps_lock>DVANCED<Key.space><Key.enter>
Screenshot: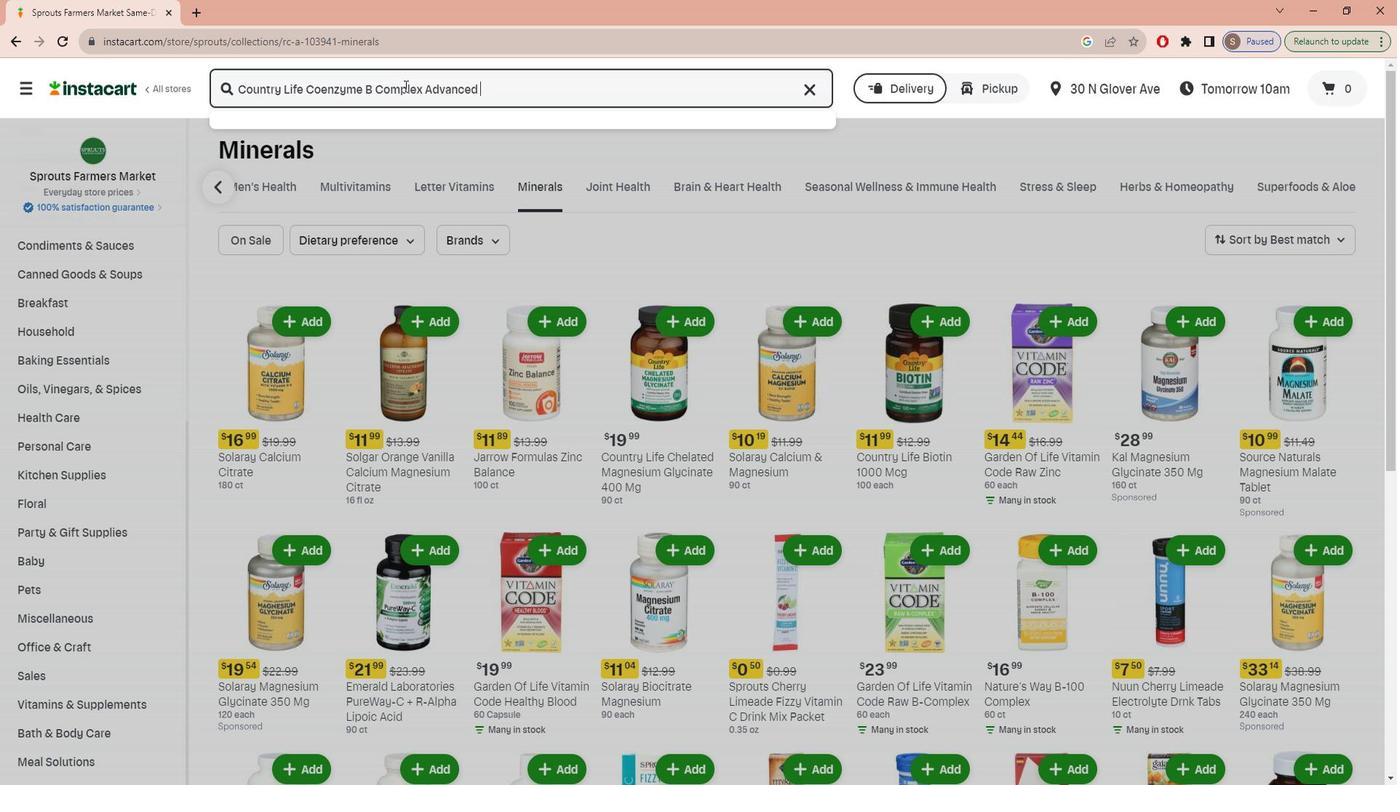 
Action: Mouse moved to (657, 250)
Screenshot: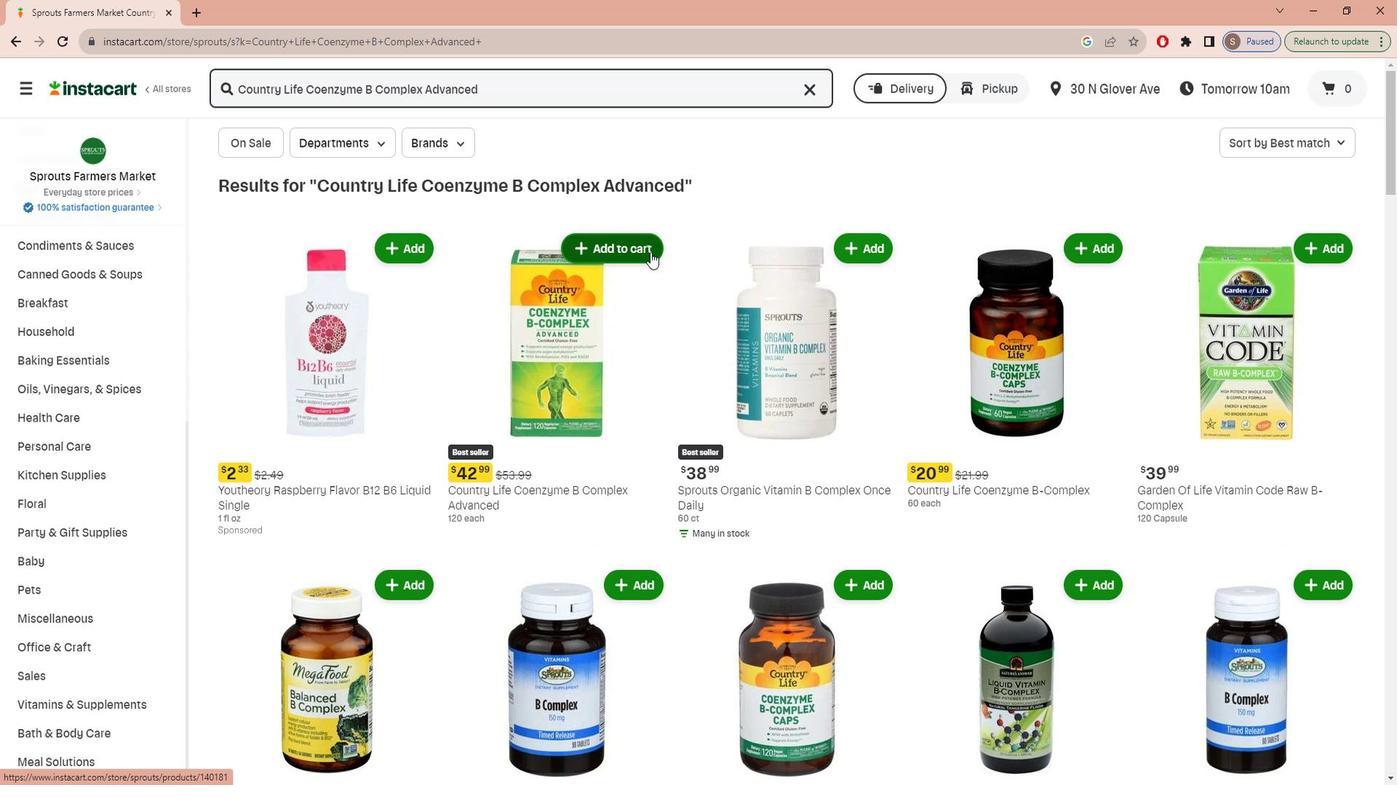 
Action: Mouse pressed left at (657, 250)
Screenshot: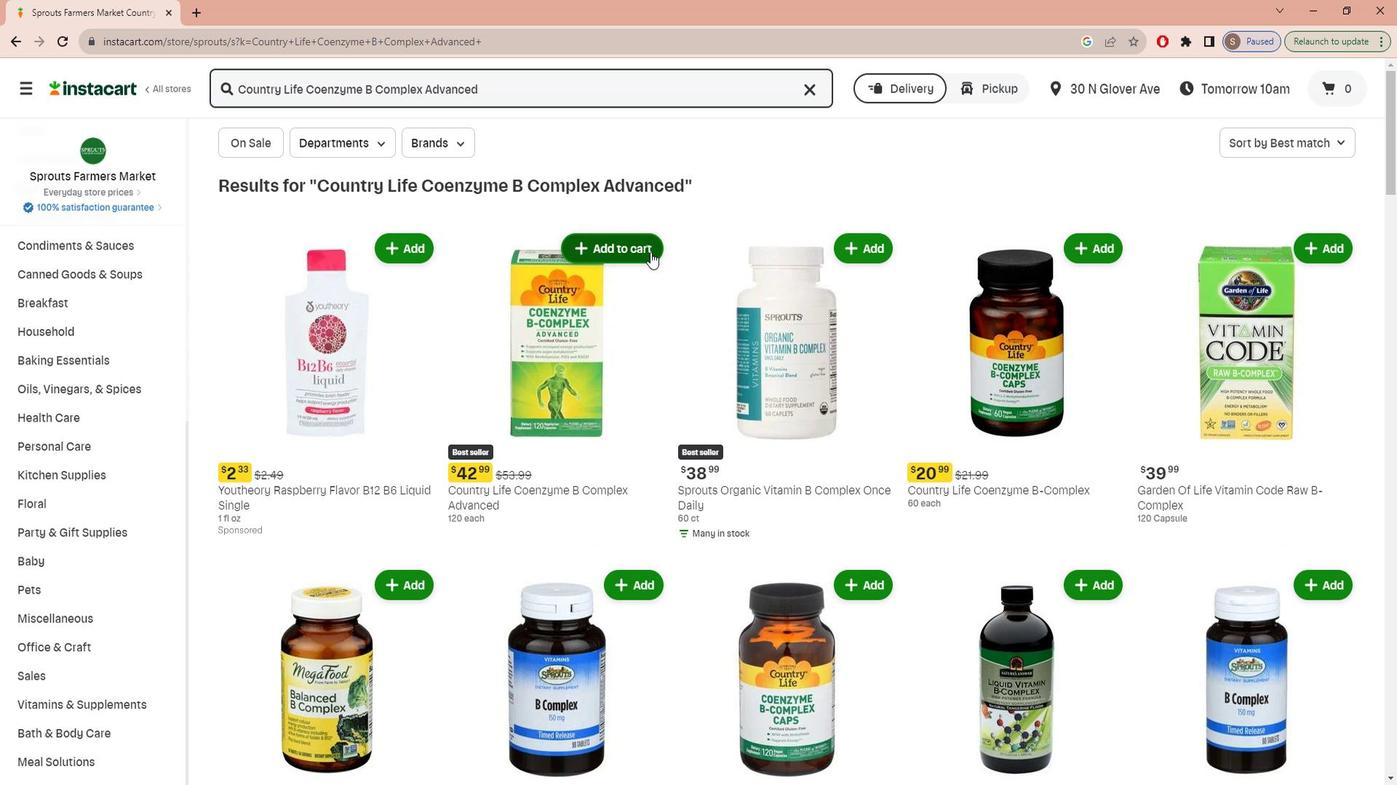 
Action: Mouse moved to (675, 340)
Screenshot: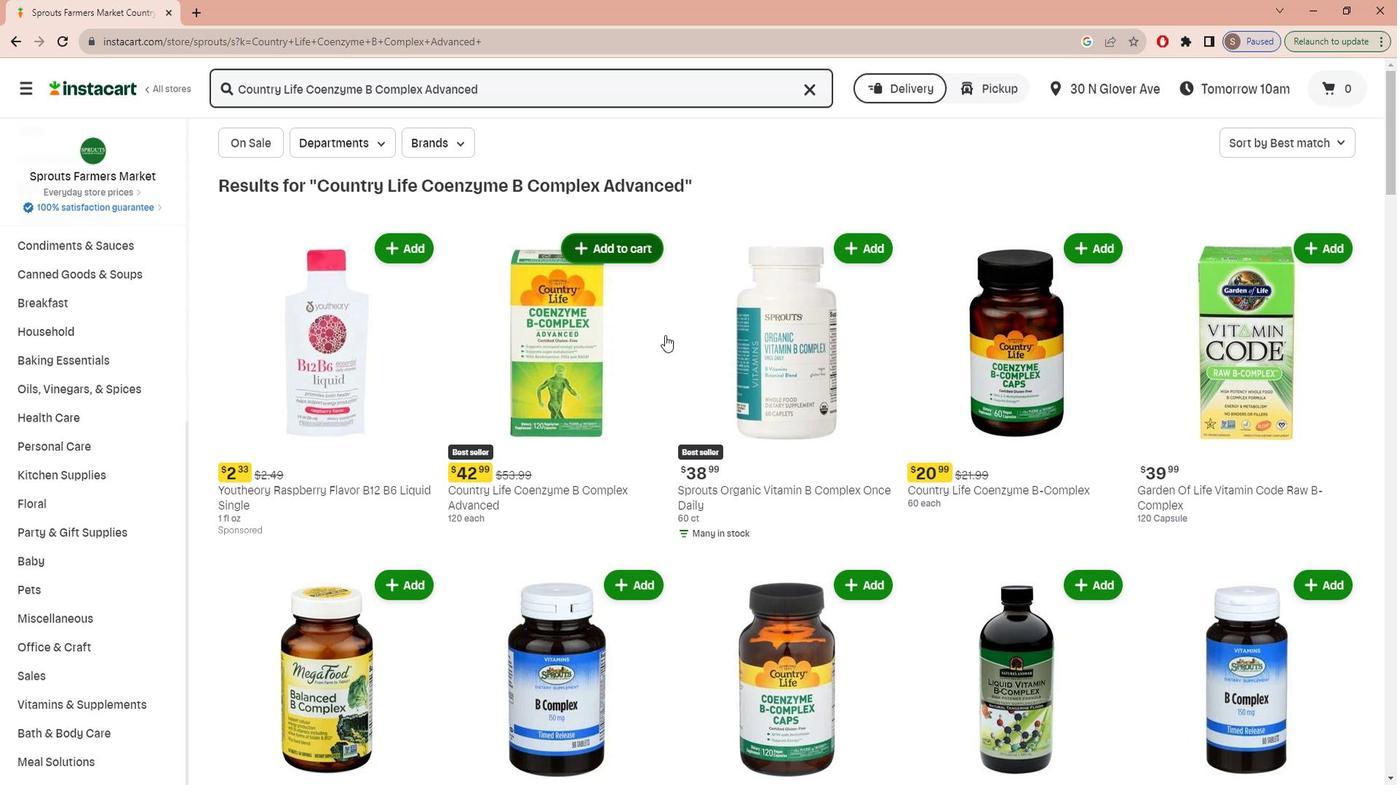 
